 Task: Add the task  Create a new online auction platform to the section Code Commandos in the project AgileLab and add a Due Date to the respective task as 2024/01/16
Action: Mouse moved to (569, 415)
Screenshot: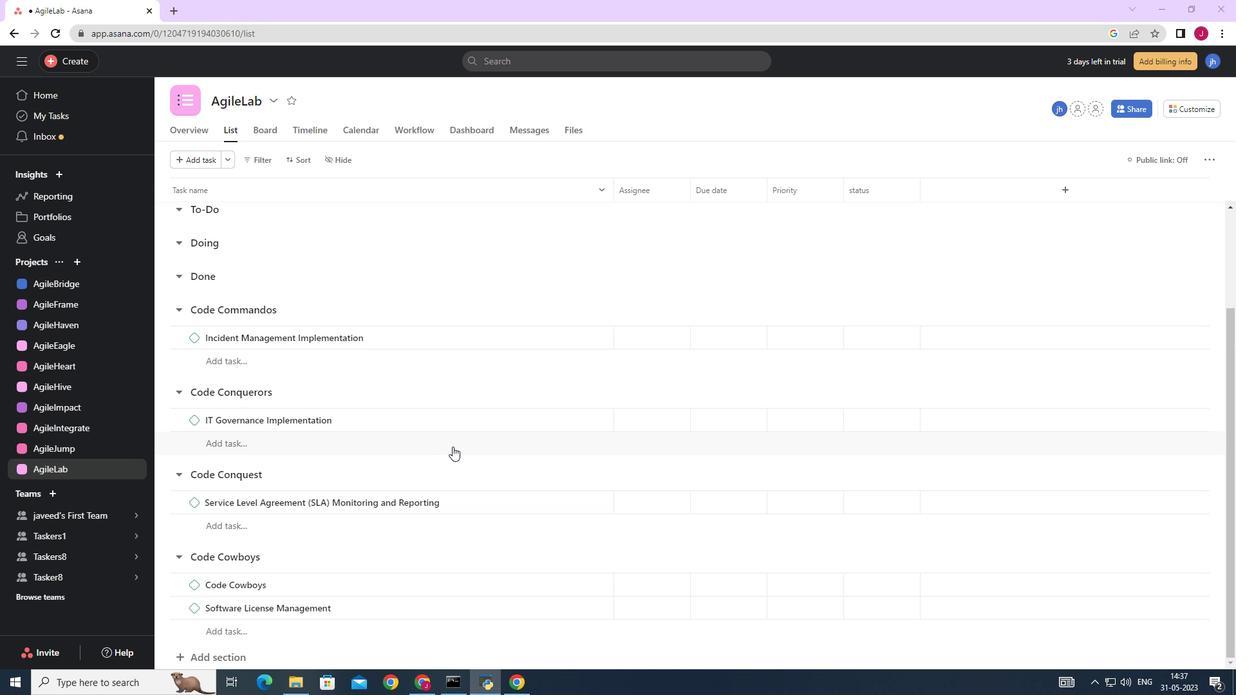 
Action: Mouse scrolled (569, 414) with delta (0, 0)
Screenshot: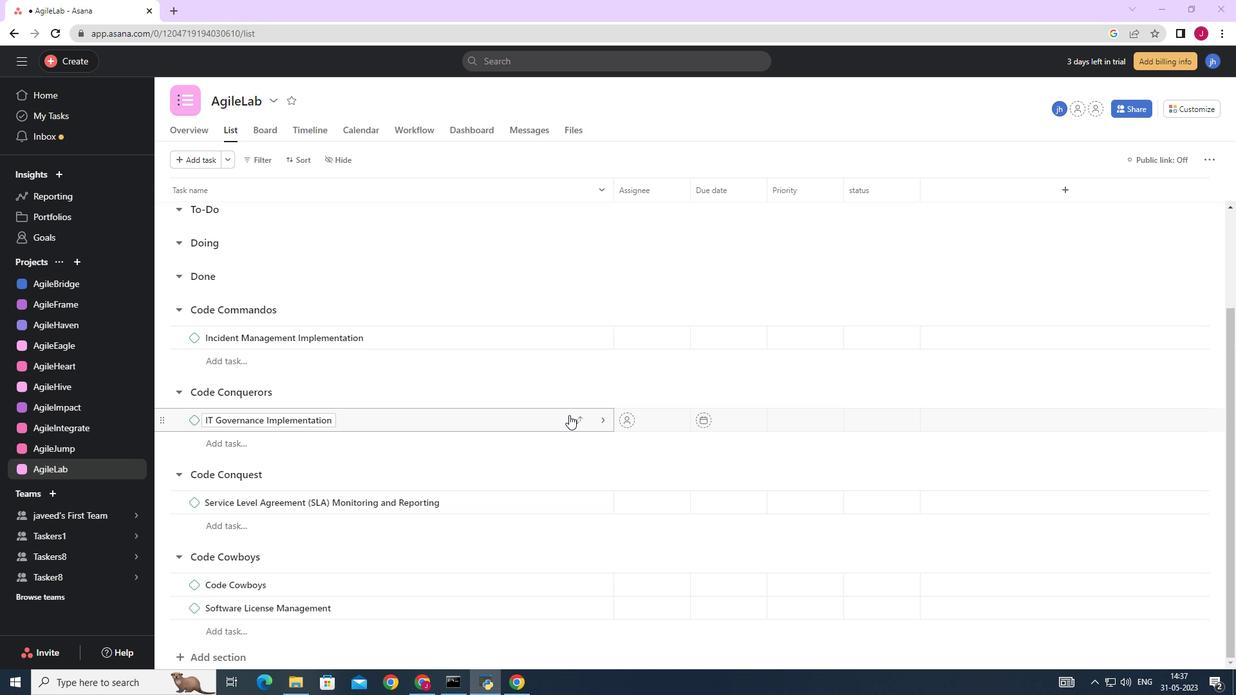 
Action: Mouse scrolled (569, 414) with delta (0, 0)
Screenshot: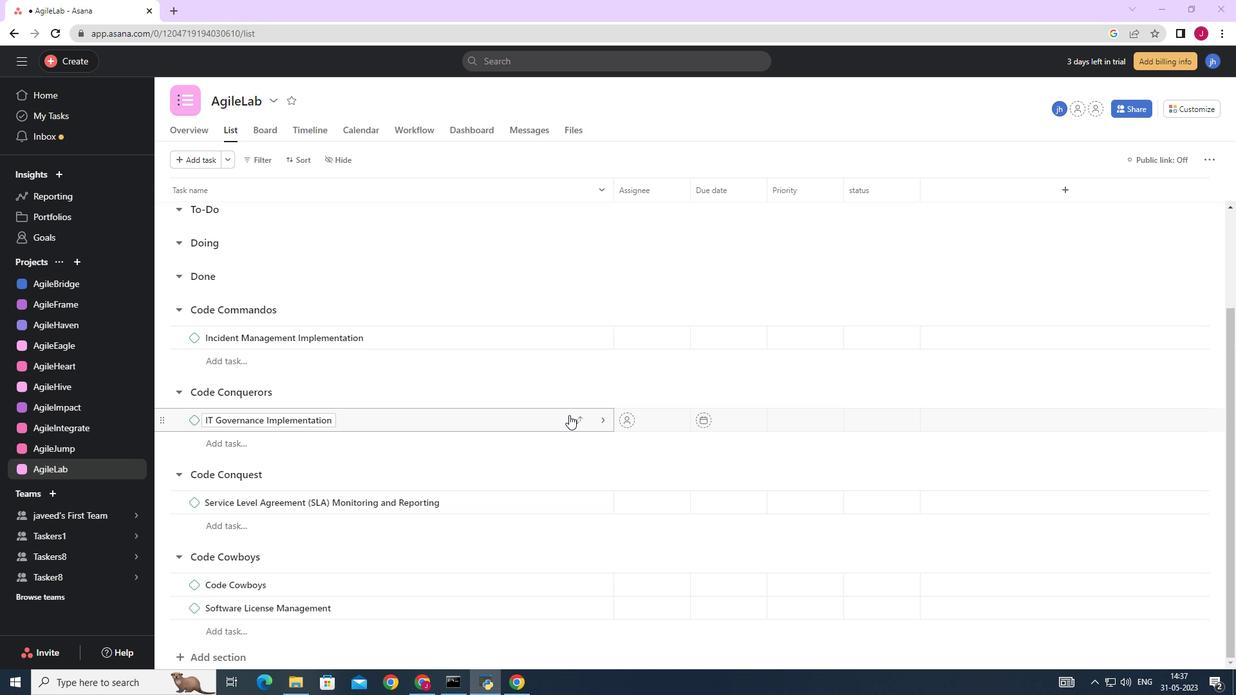 
Action: Mouse scrolled (569, 414) with delta (0, 0)
Screenshot: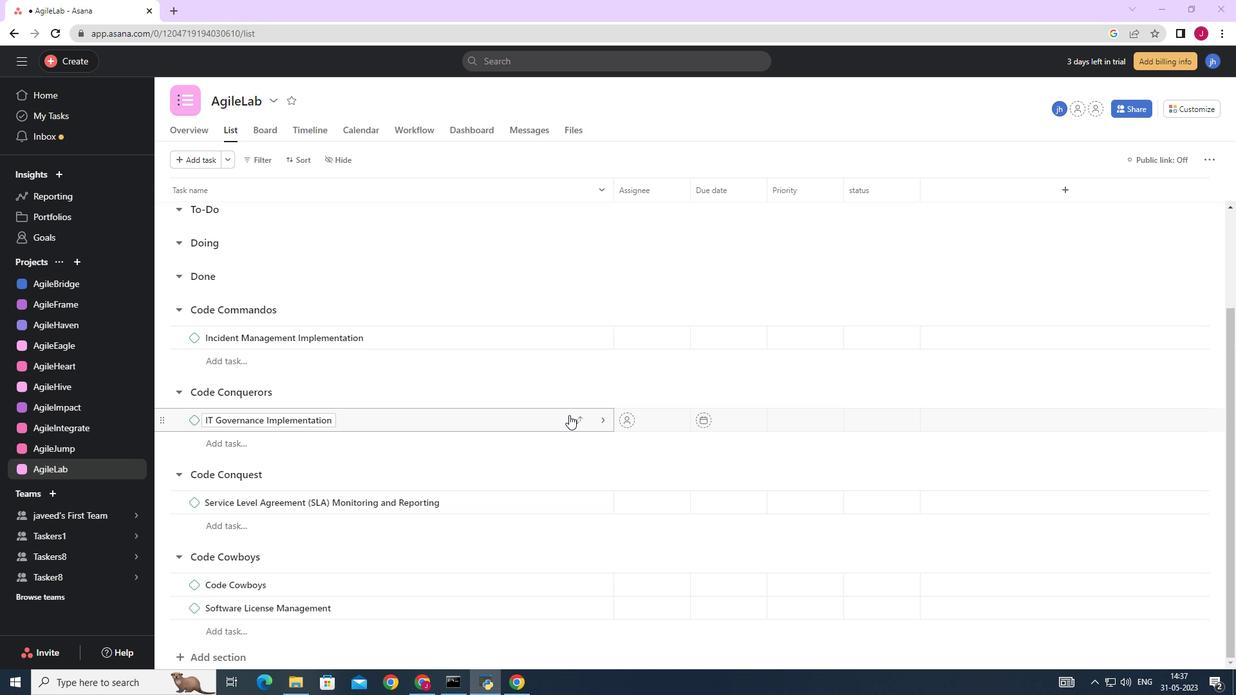 
Action: Mouse scrolled (569, 414) with delta (0, 0)
Screenshot: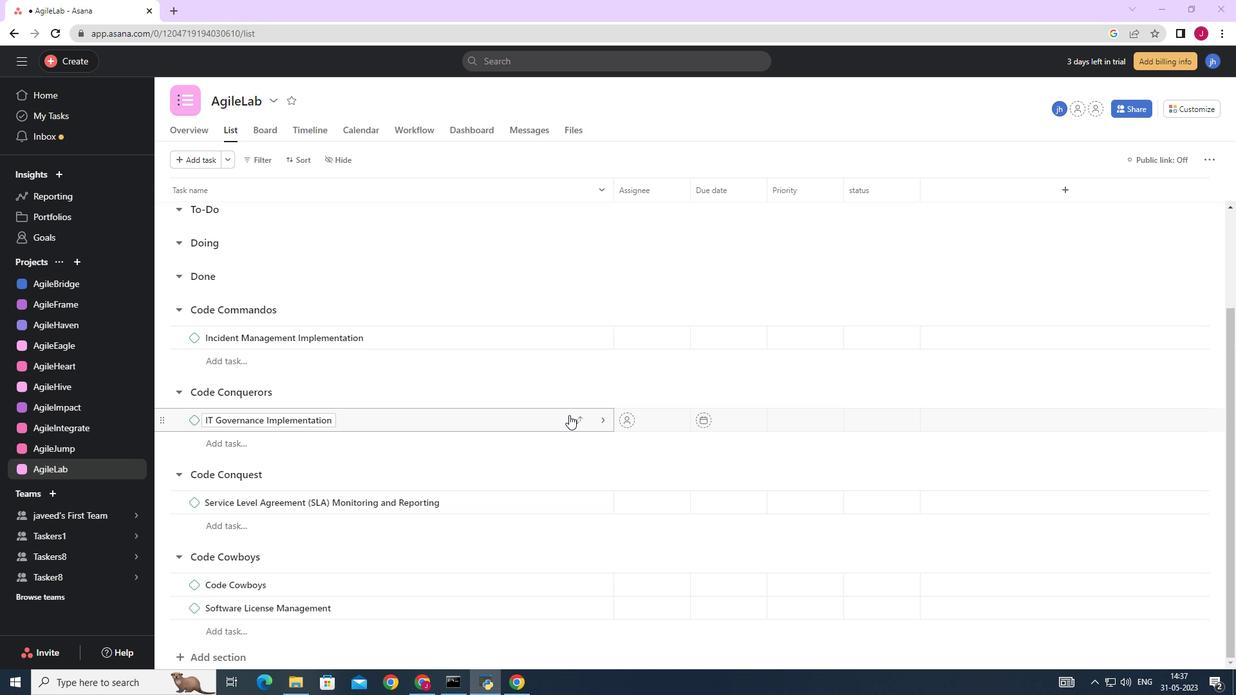
Action: Mouse moved to (426, 423)
Screenshot: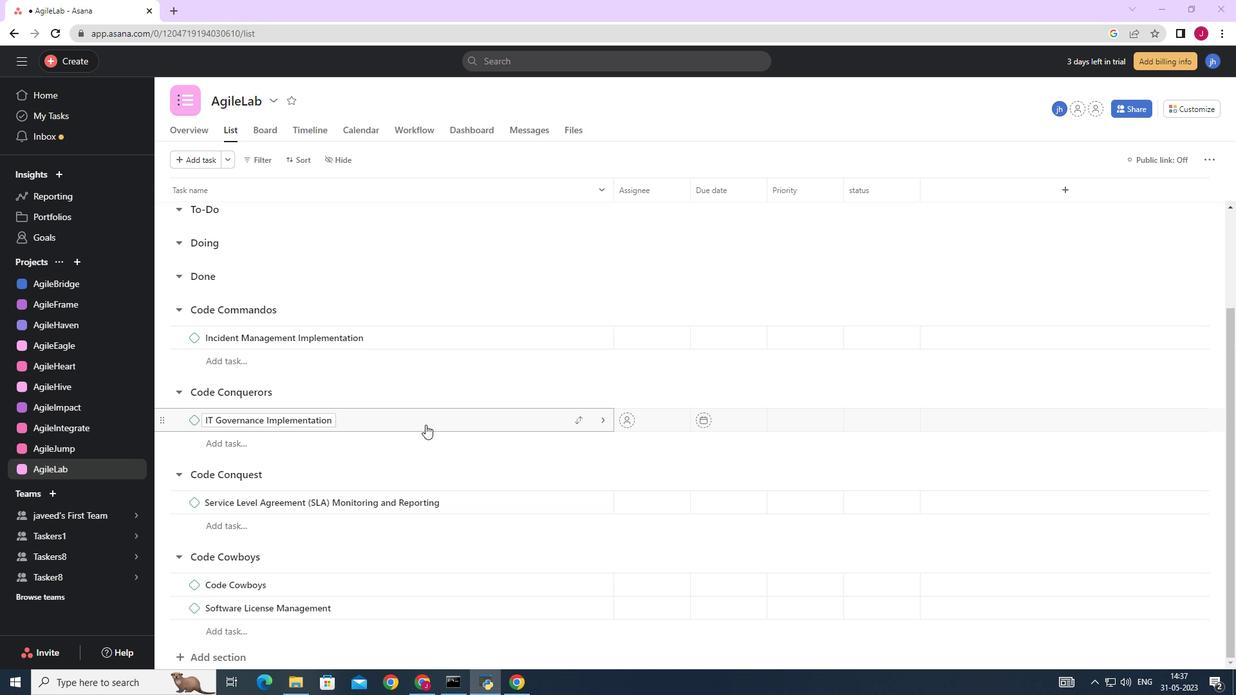 
Action: Mouse scrolled (426, 424) with delta (0, 0)
Screenshot: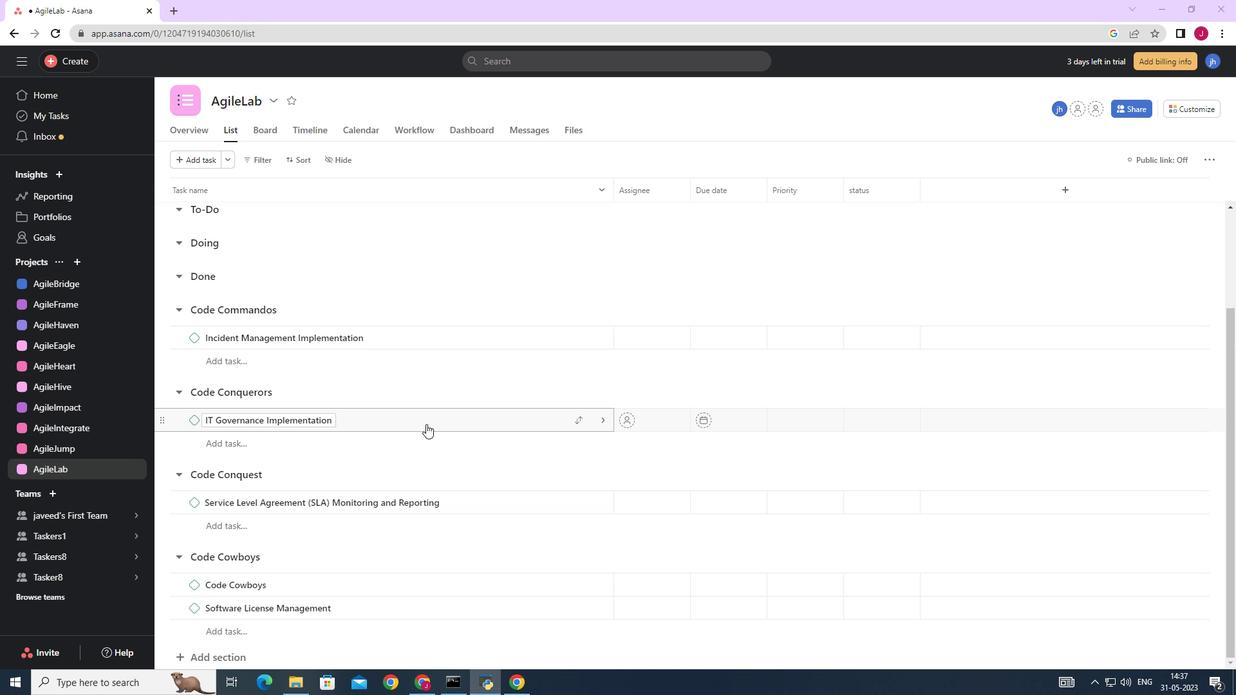 
Action: Mouse moved to (426, 423)
Screenshot: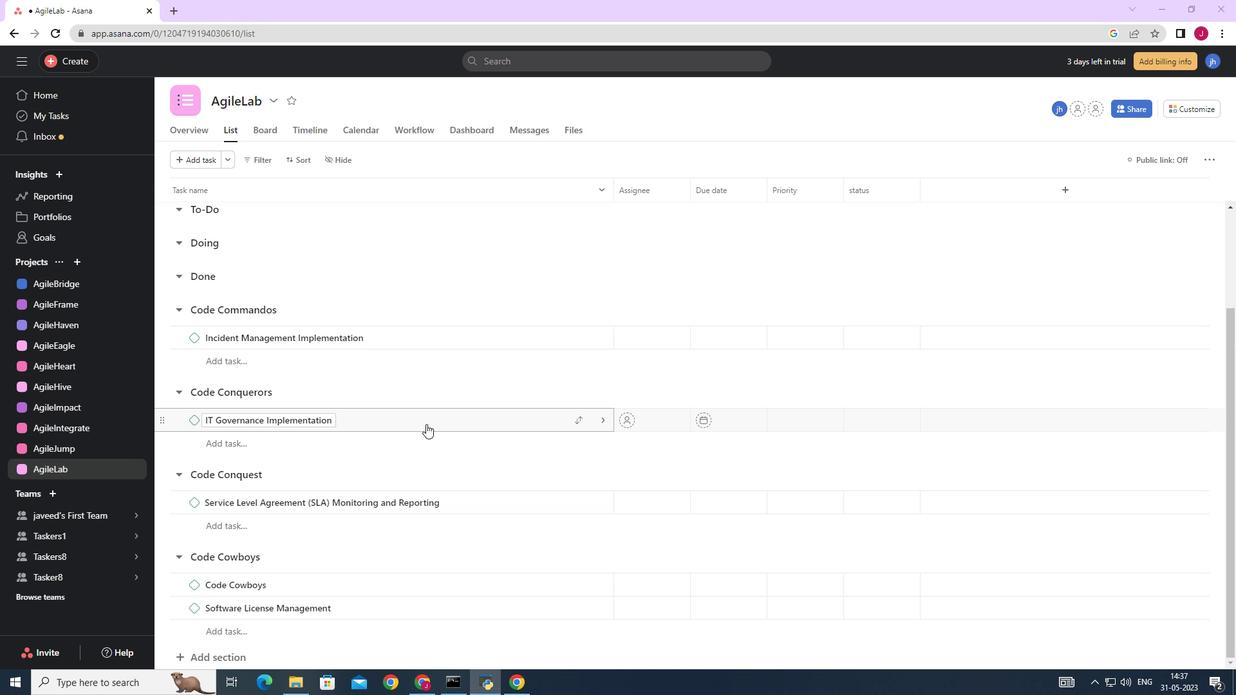 
Action: Mouse scrolled (426, 424) with delta (0, 0)
Screenshot: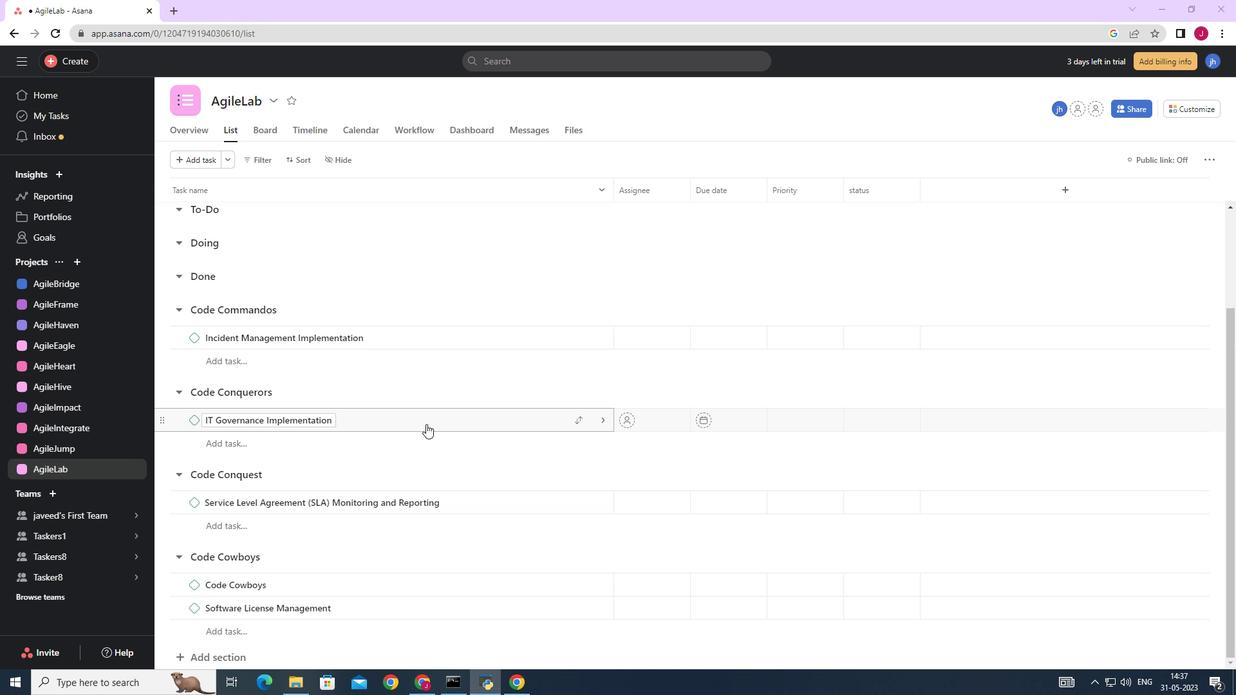 
Action: Mouse moved to (426, 422)
Screenshot: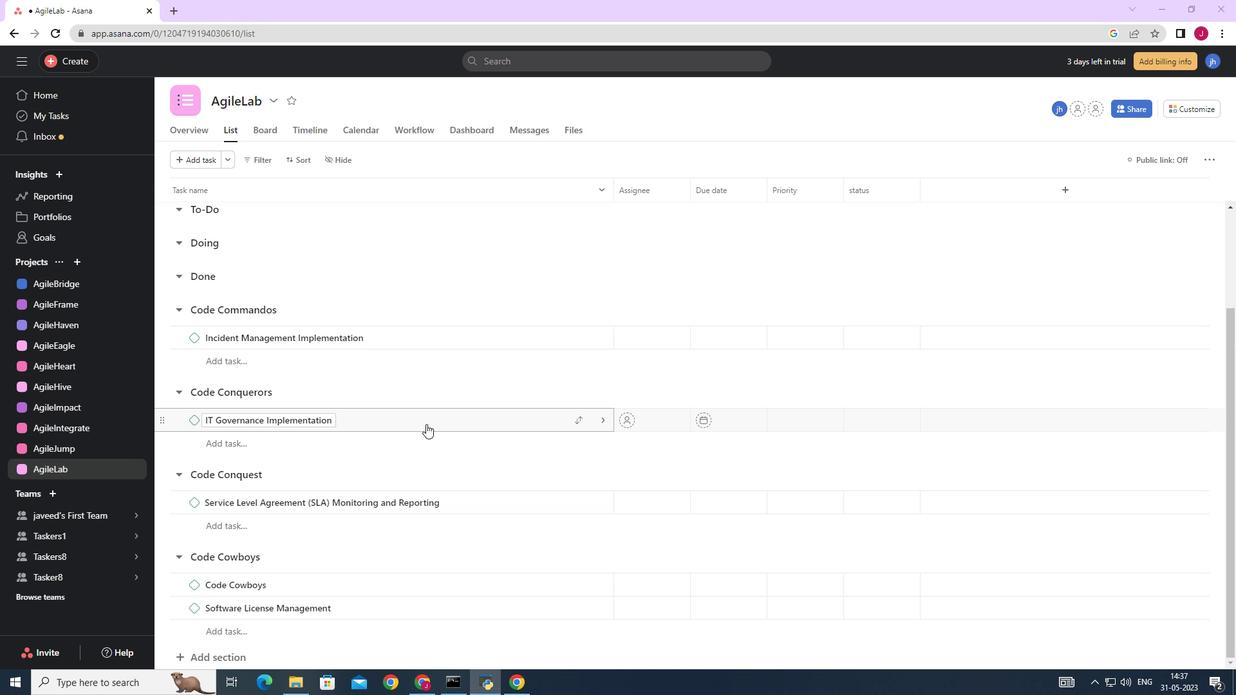 
Action: Mouse scrolled (426, 422) with delta (0, 0)
Screenshot: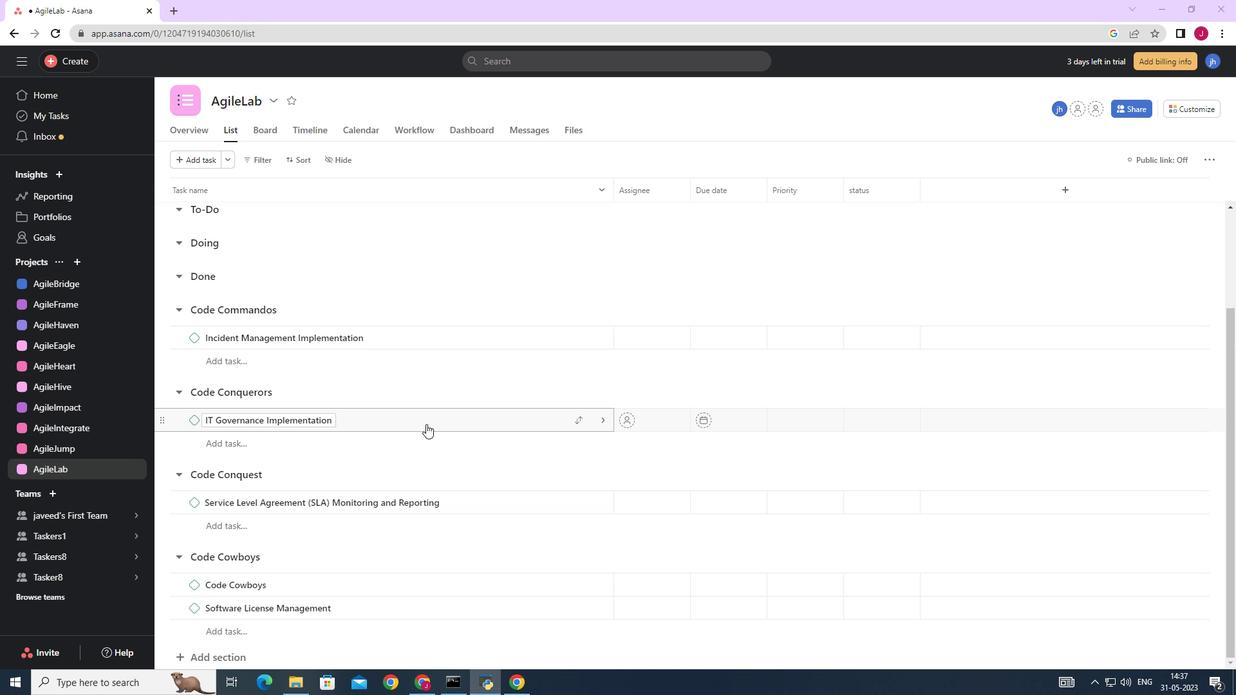 
Action: Mouse moved to (580, 280)
Screenshot: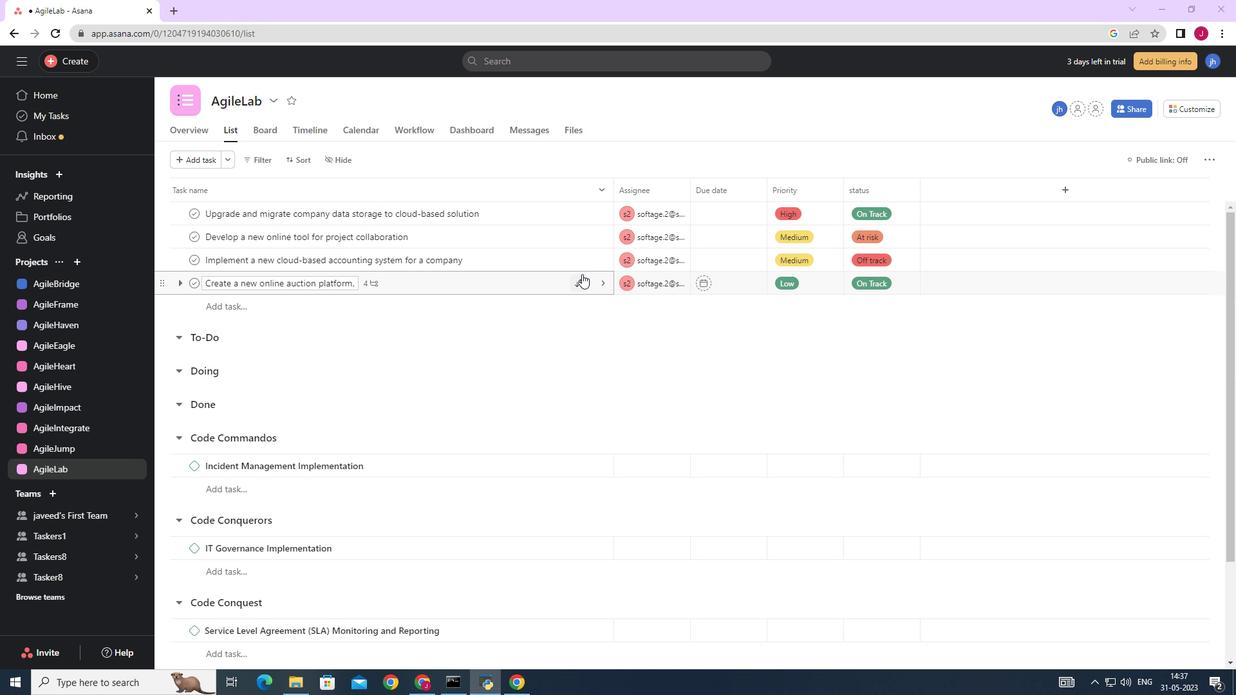 
Action: Mouse pressed left at (580, 280)
Screenshot: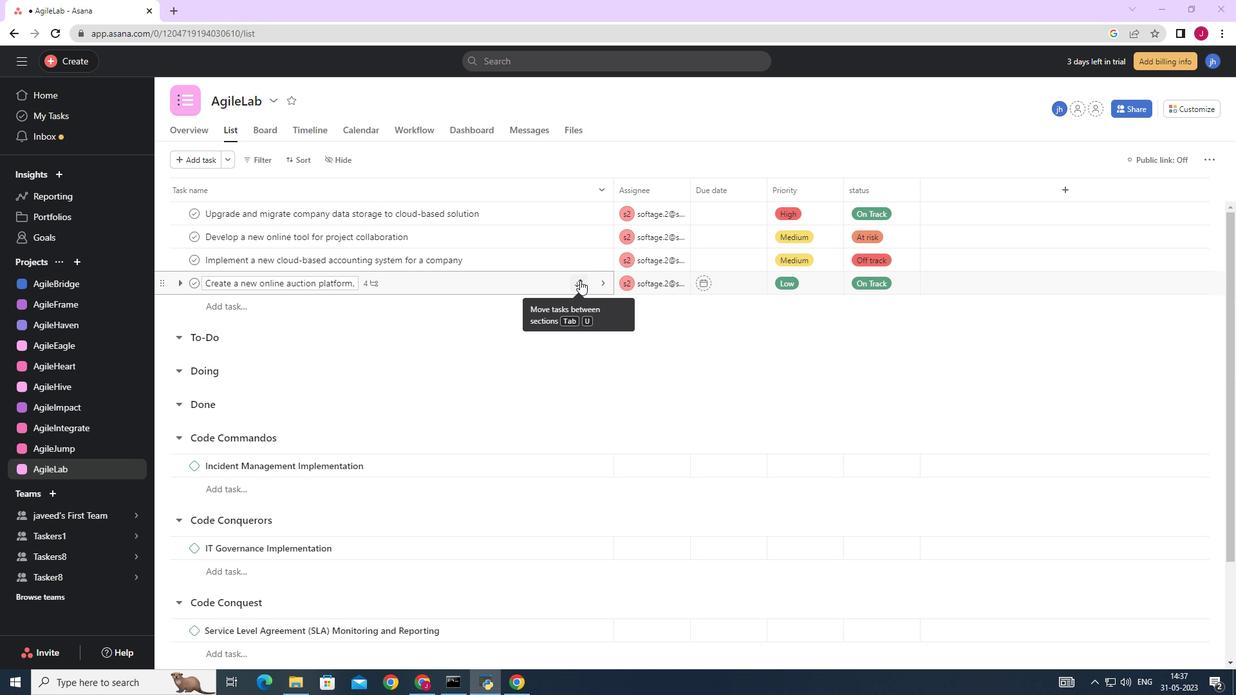
Action: Mouse moved to (534, 426)
Screenshot: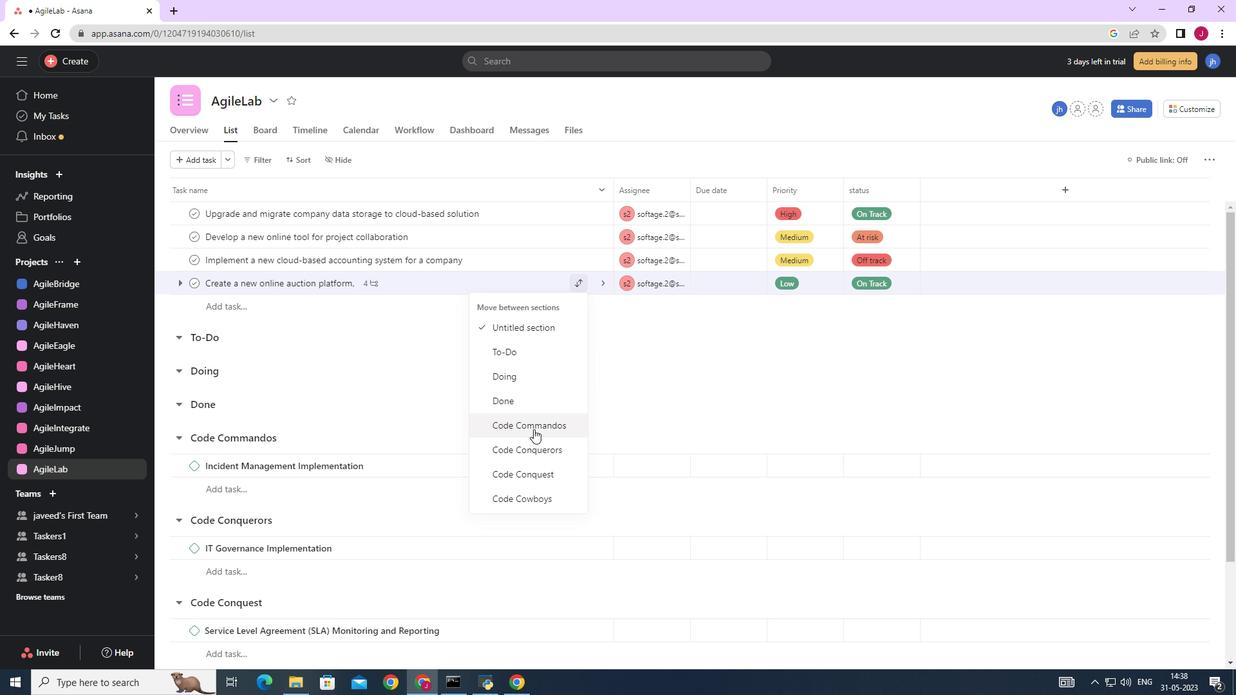 
Action: Mouse pressed left at (534, 426)
Screenshot: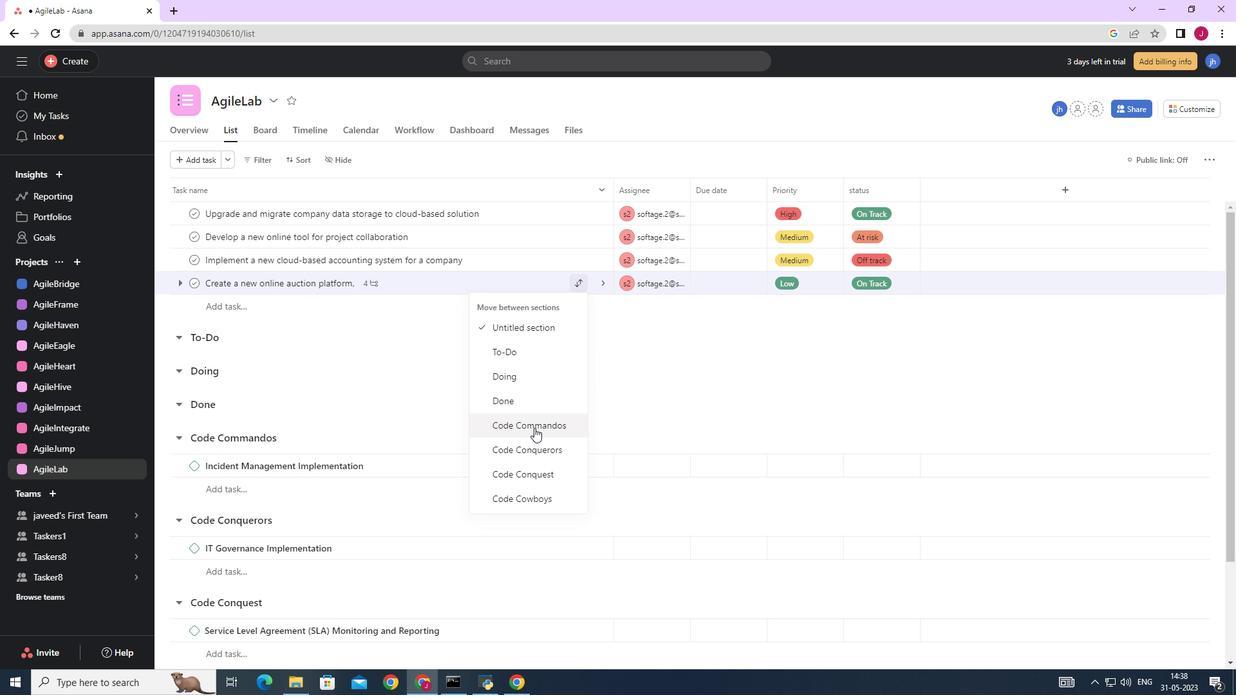 
Action: Mouse moved to (720, 445)
Screenshot: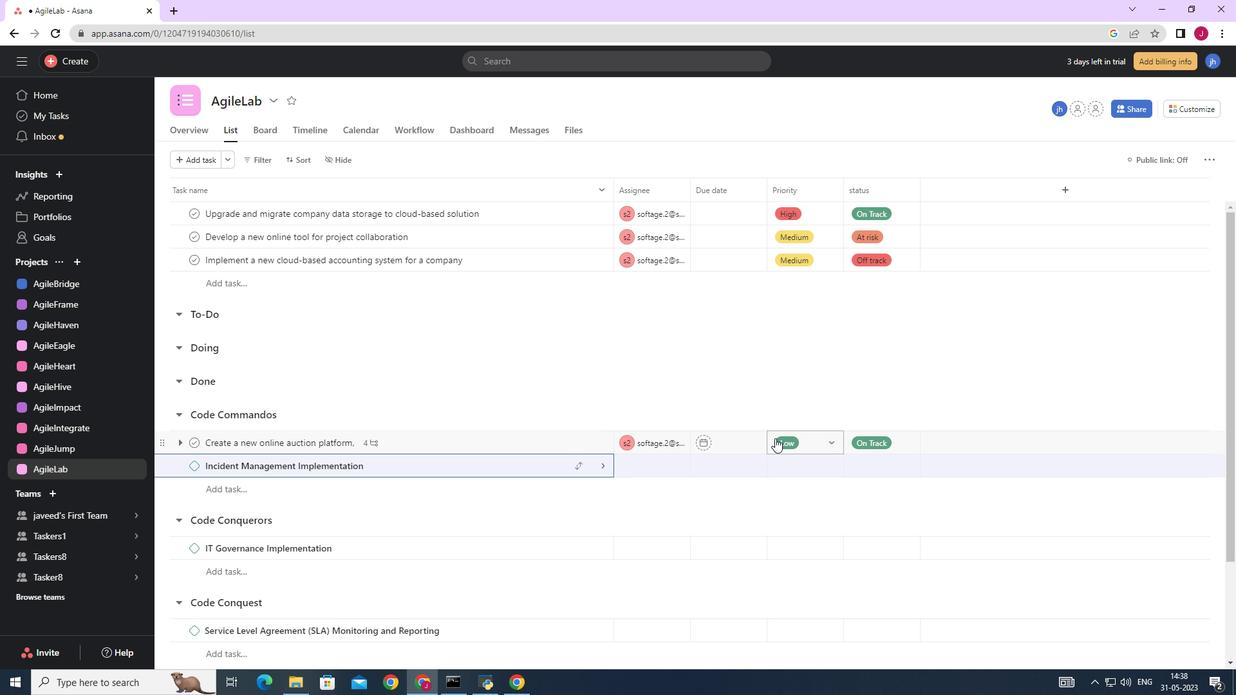
Action: Mouse pressed left at (720, 445)
Screenshot: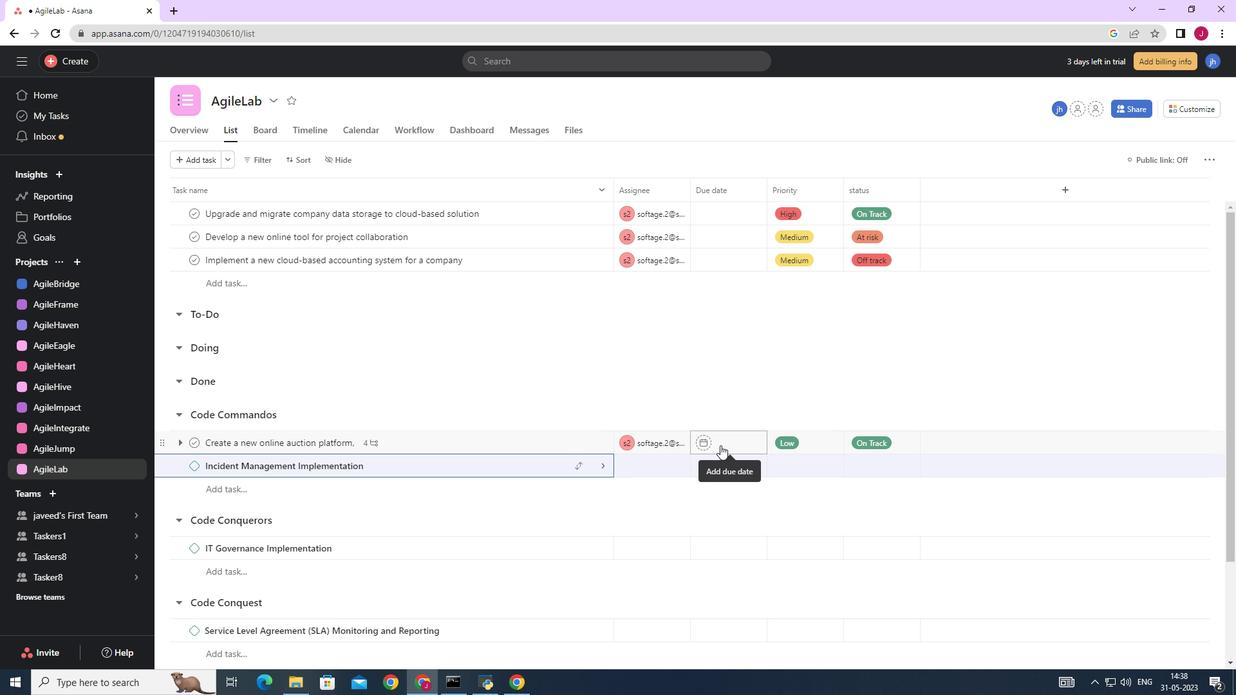 
Action: Mouse moved to (857, 241)
Screenshot: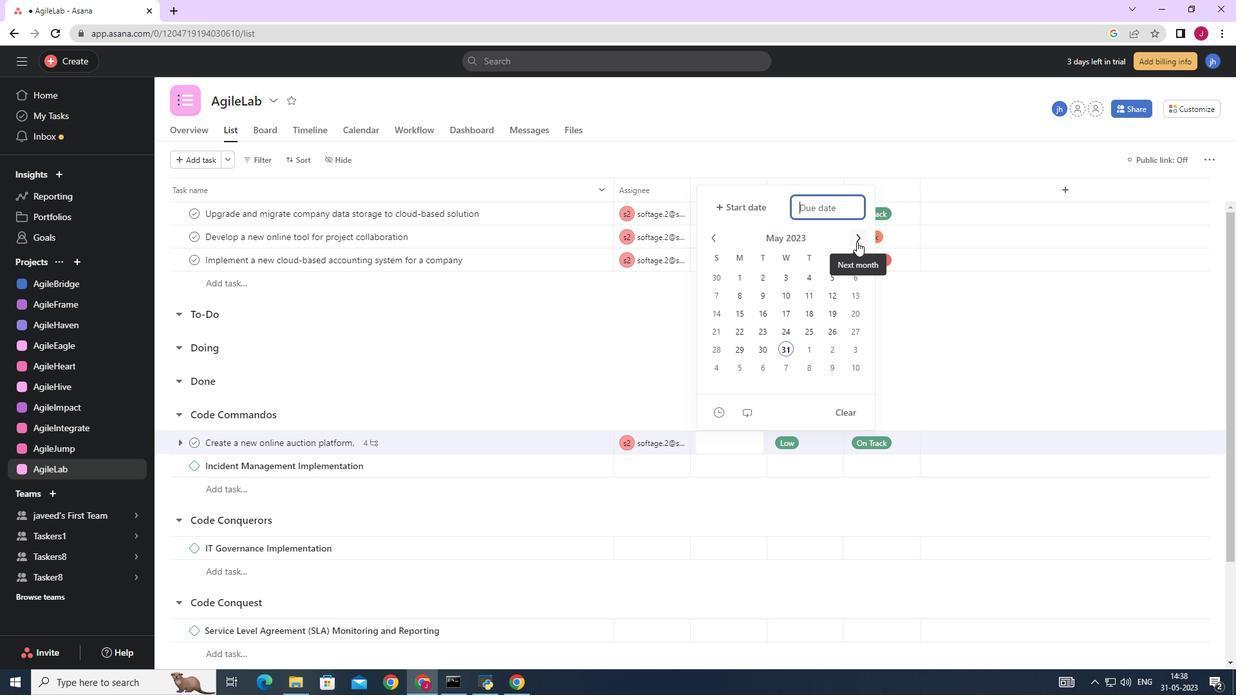 
Action: Mouse pressed left at (857, 241)
Screenshot: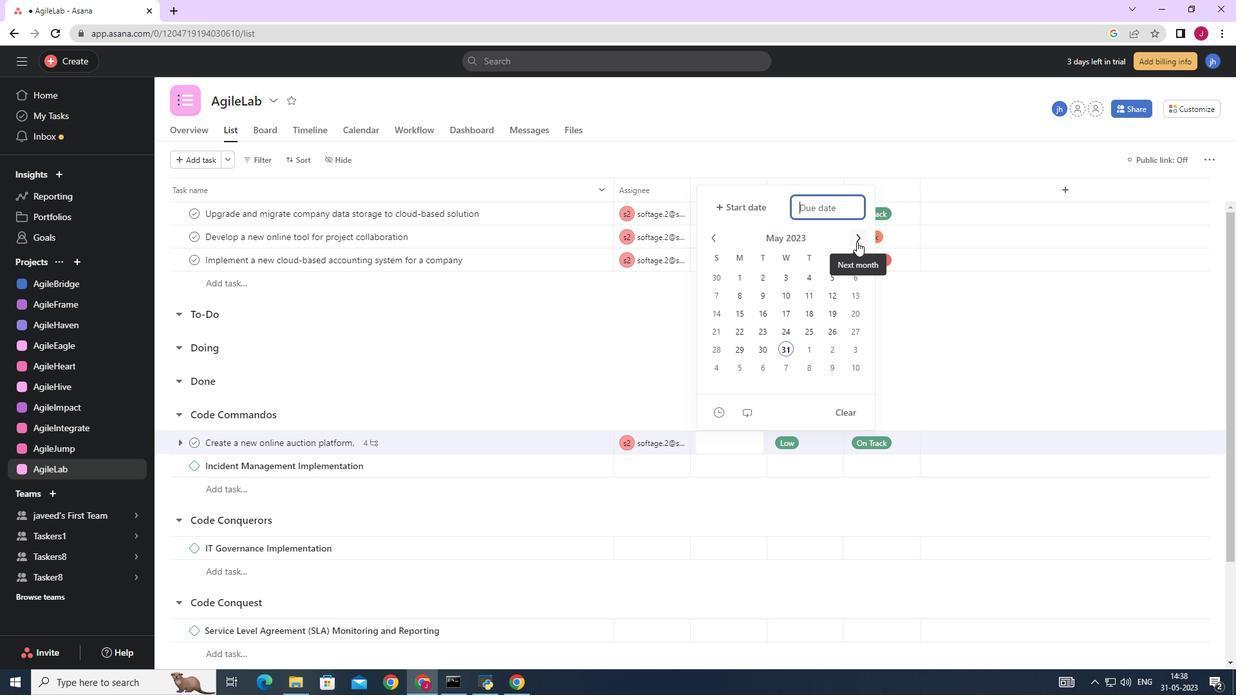
Action: Mouse pressed left at (857, 241)
Screenshot: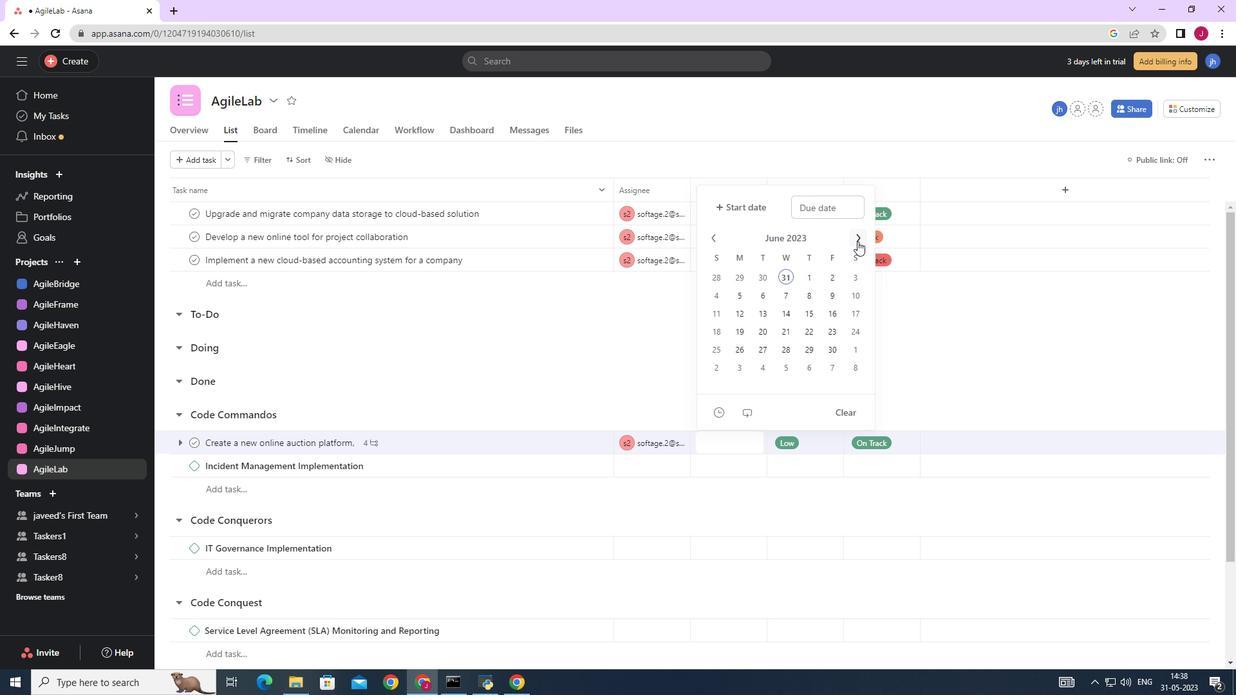 
Action: Mouse pressed left at (857, 241)
Screenshot: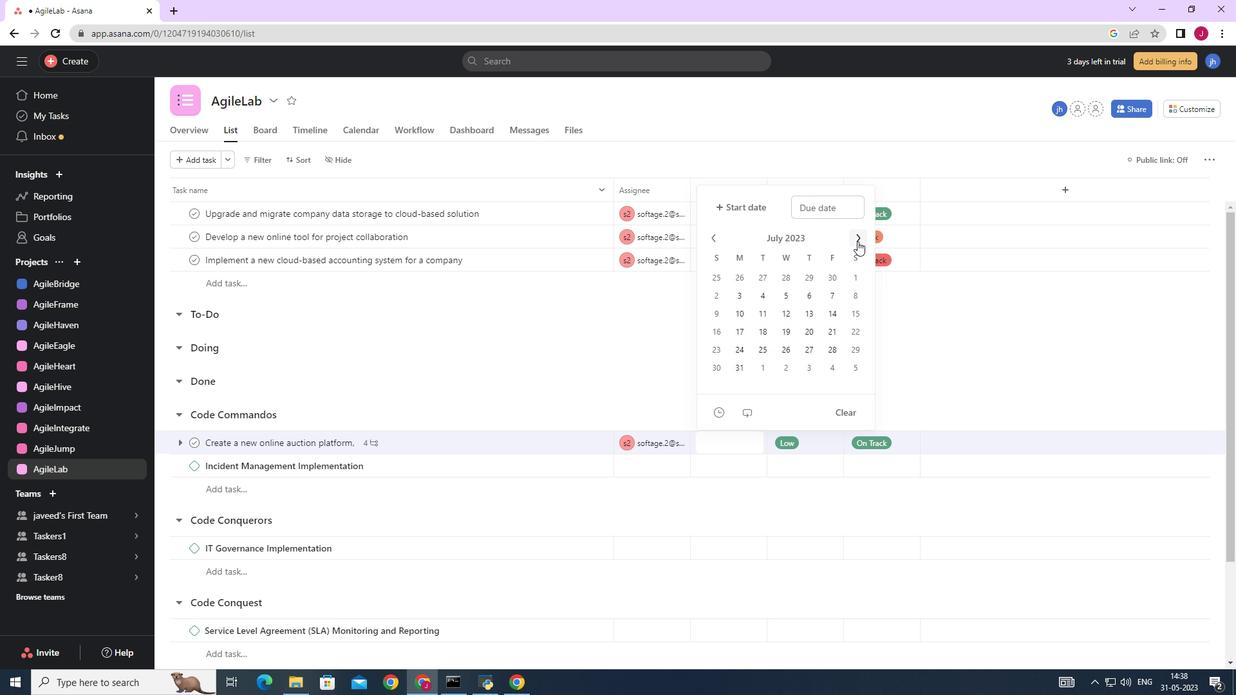 
Action: Mouse pressed left at (857, 241)
Screenshot: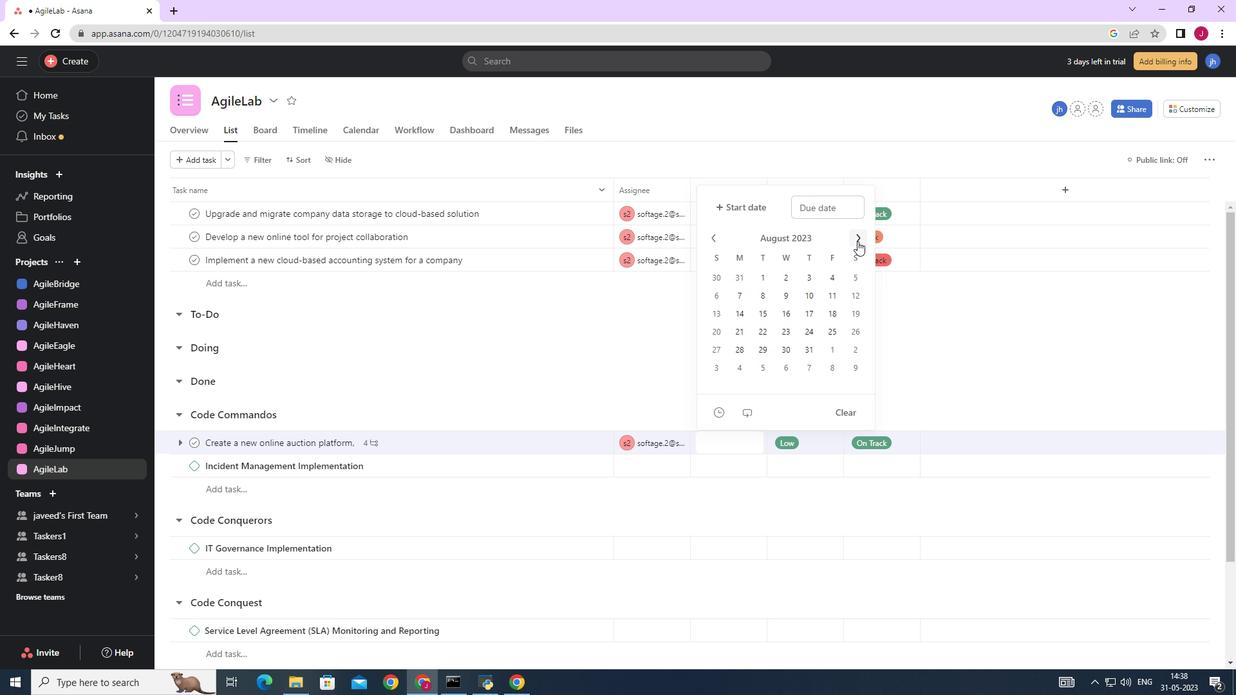 
Action: Mouse pressed left at (857, 241)
Screenshot: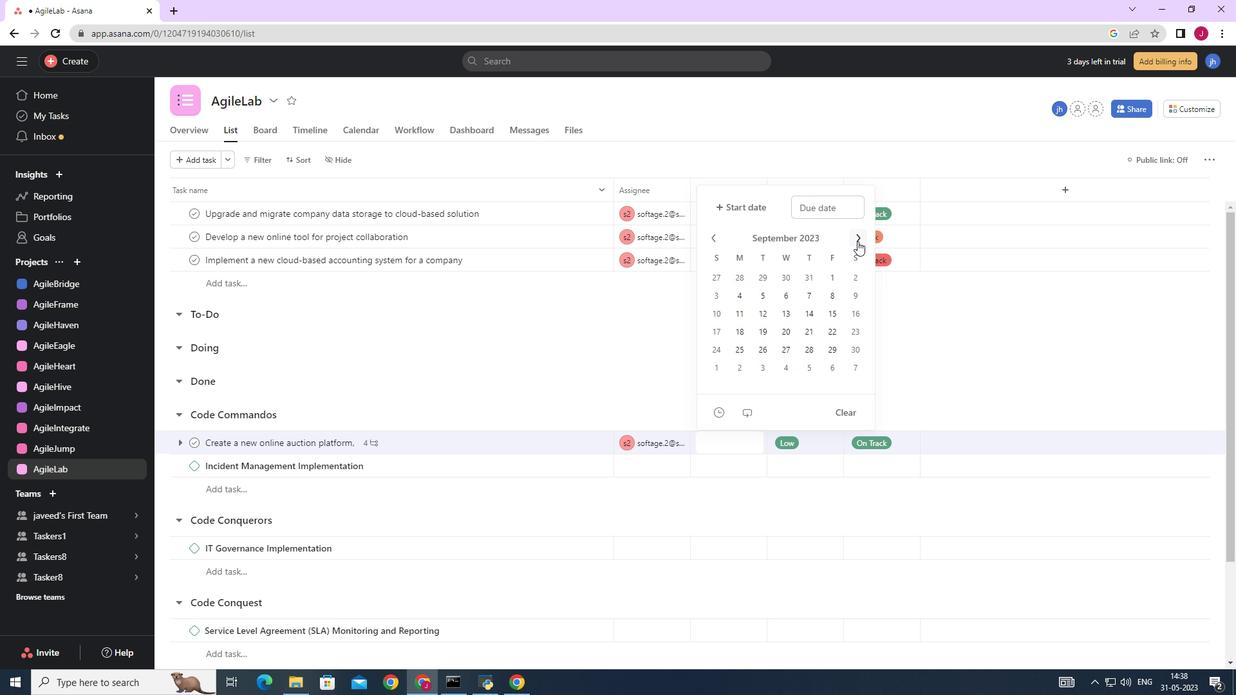 
Action: Mouse pressed left at (857, 241)
Screenshot: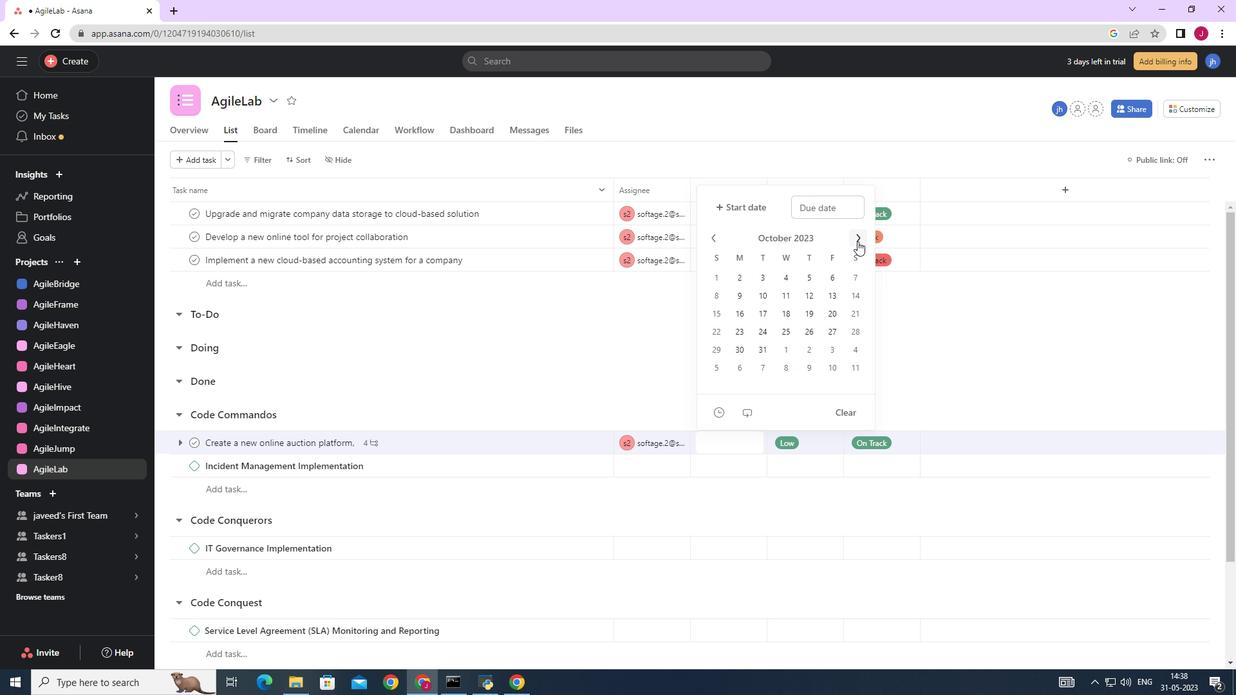 
Action: Mouse pressed left at (857, 241)
Screenshot: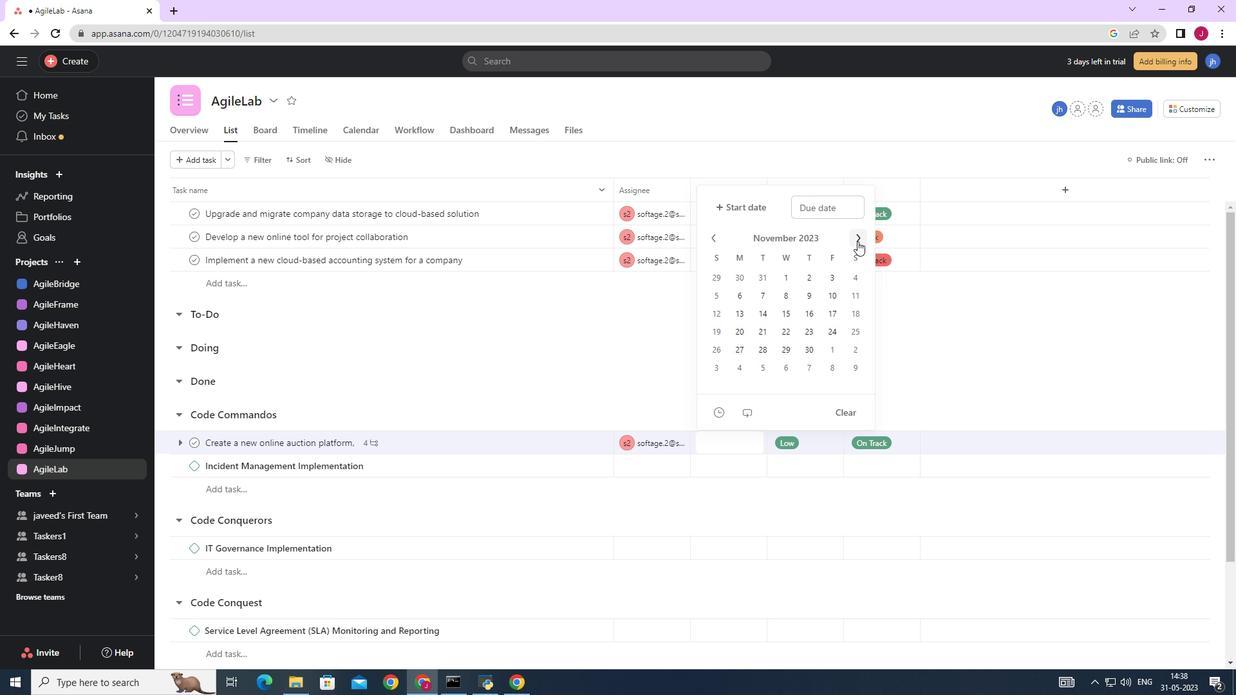 
Action: Mouse pressed left at (857, 241)
Screenshot: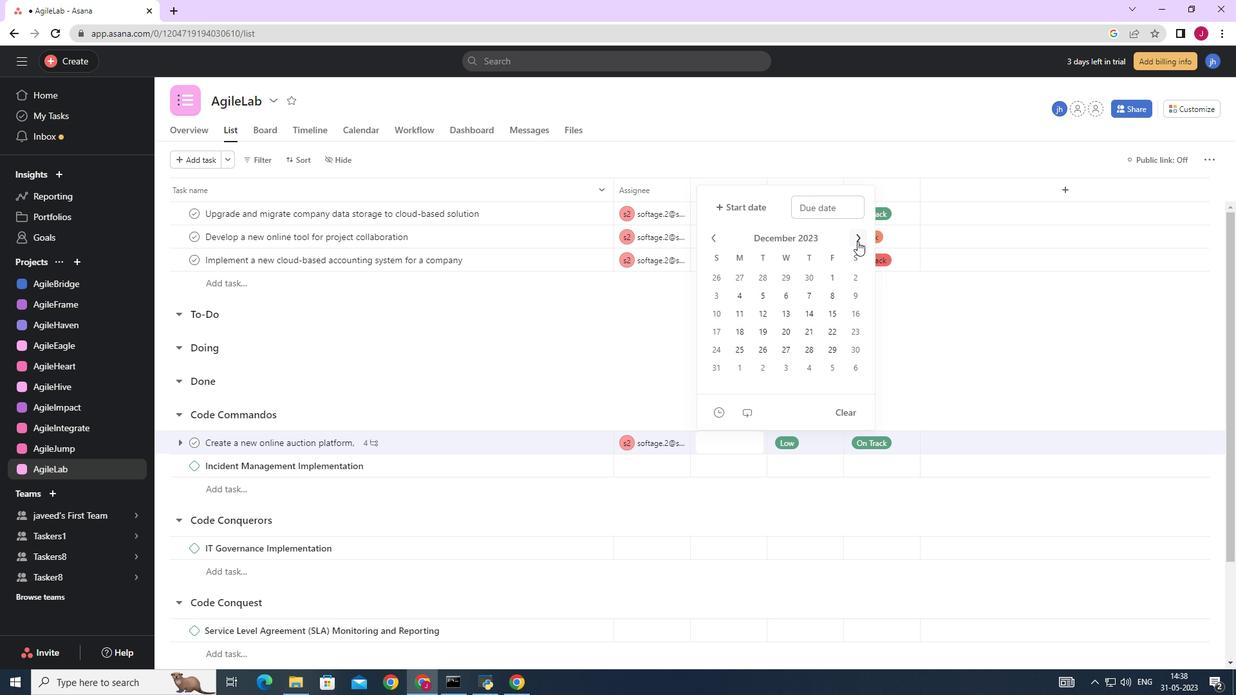 
Action: Mouse moved to (762, 314)
Screenshot: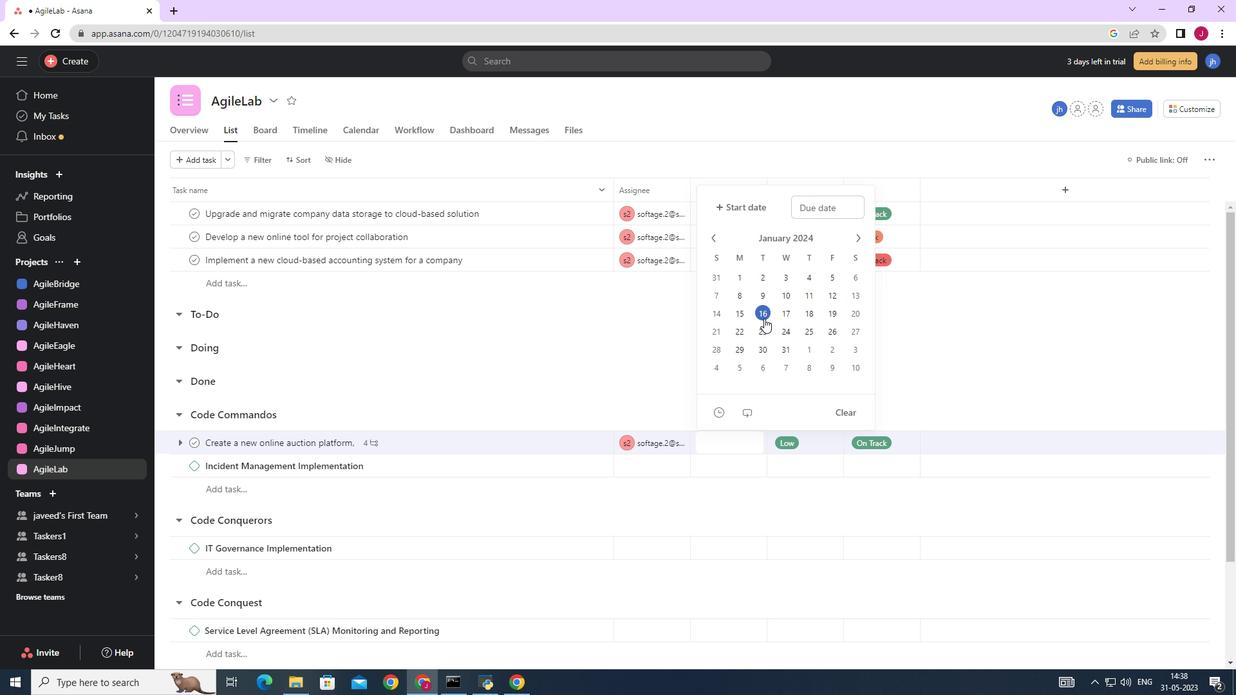 
Action: Mouse pressed left at (762, 314)
Screenshot: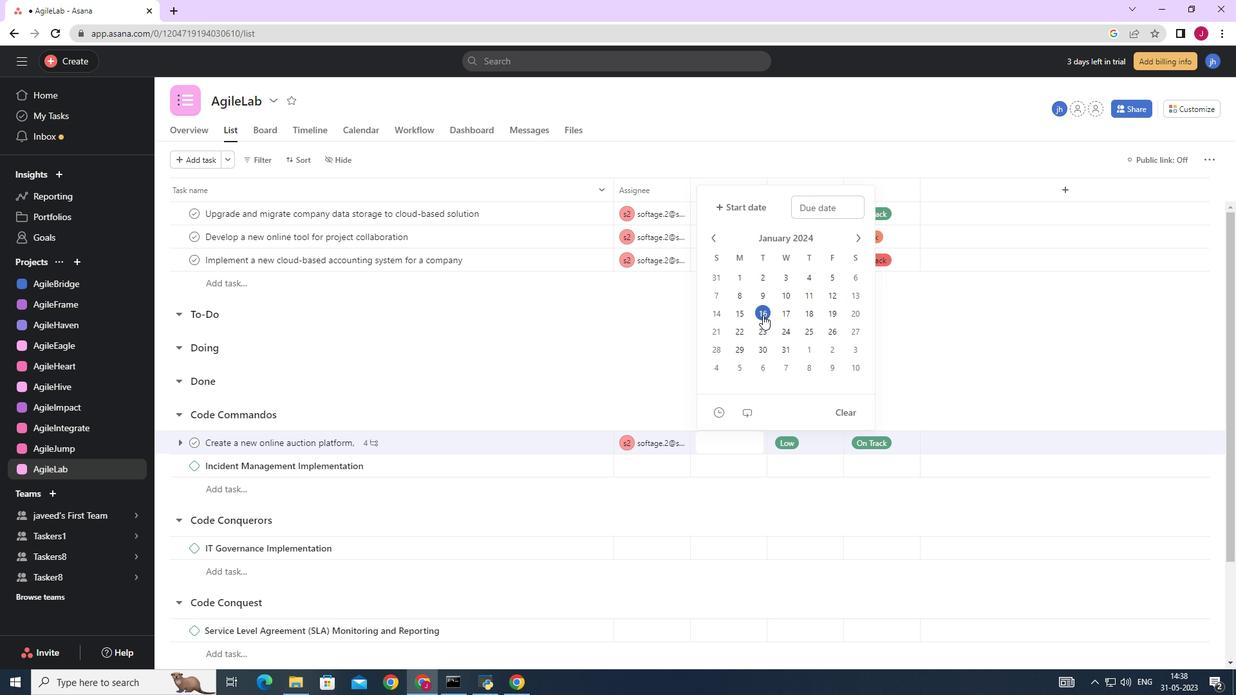 
Action: Mouse moved to (938, 357)
Screenshot: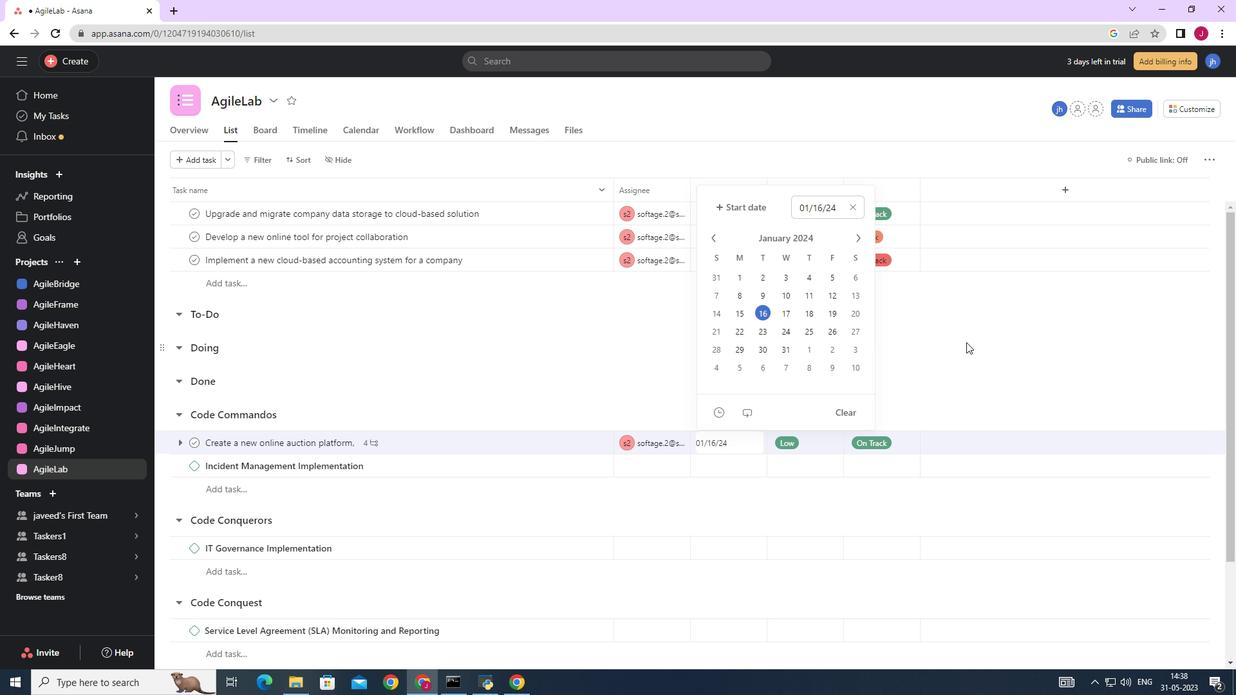 
Action: Mouse pressed left at (938, 357)
Screenshot: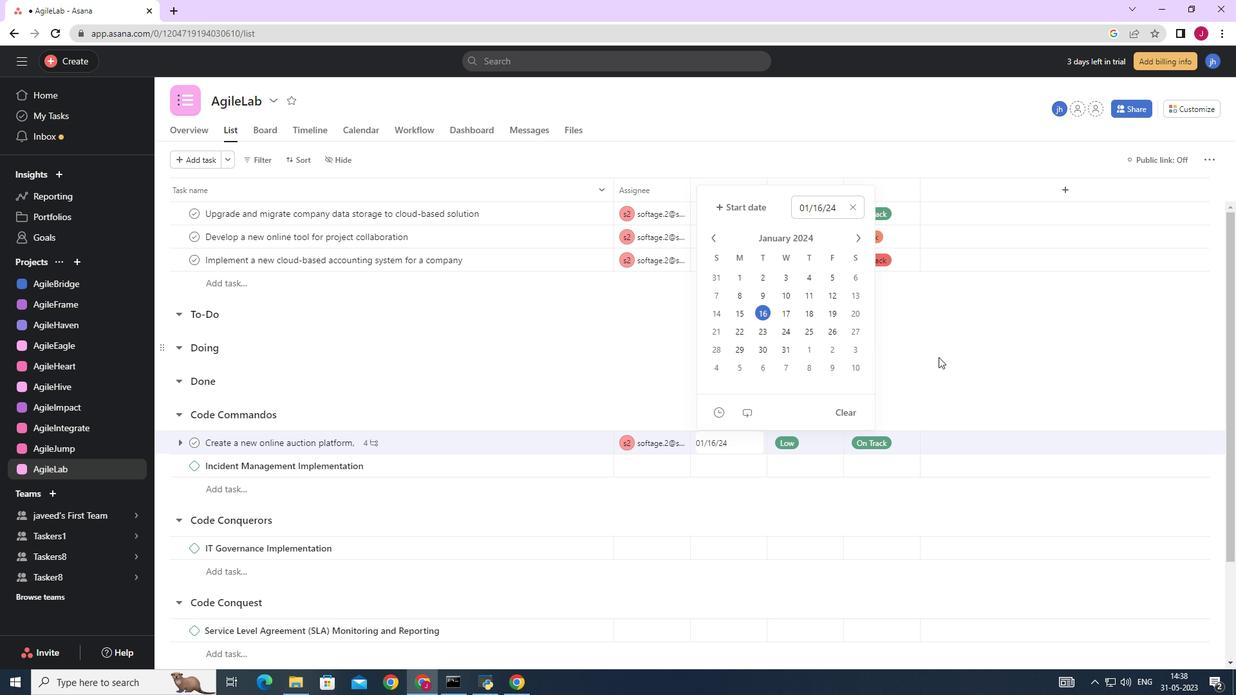 
